 Task: Create a due date automation trigger when advanced on, on the tuesday before a card is due add content with a name containing resume at 11:00 AM.
Action: Mouse pressed left at (1045, 81)
Screenshot: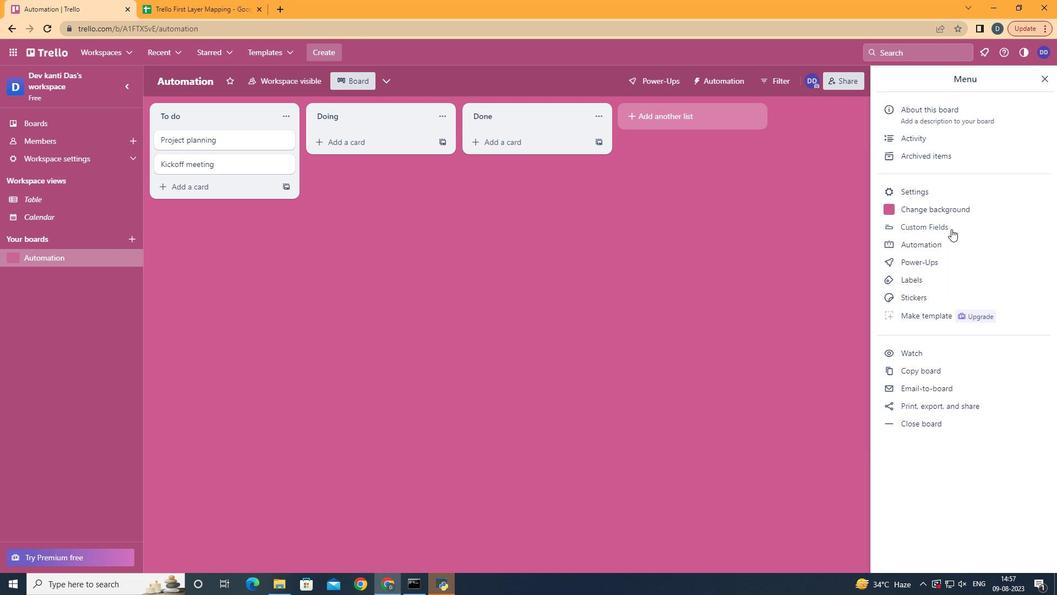 
Action: Mouse moved to (941, 242)
Screenshot: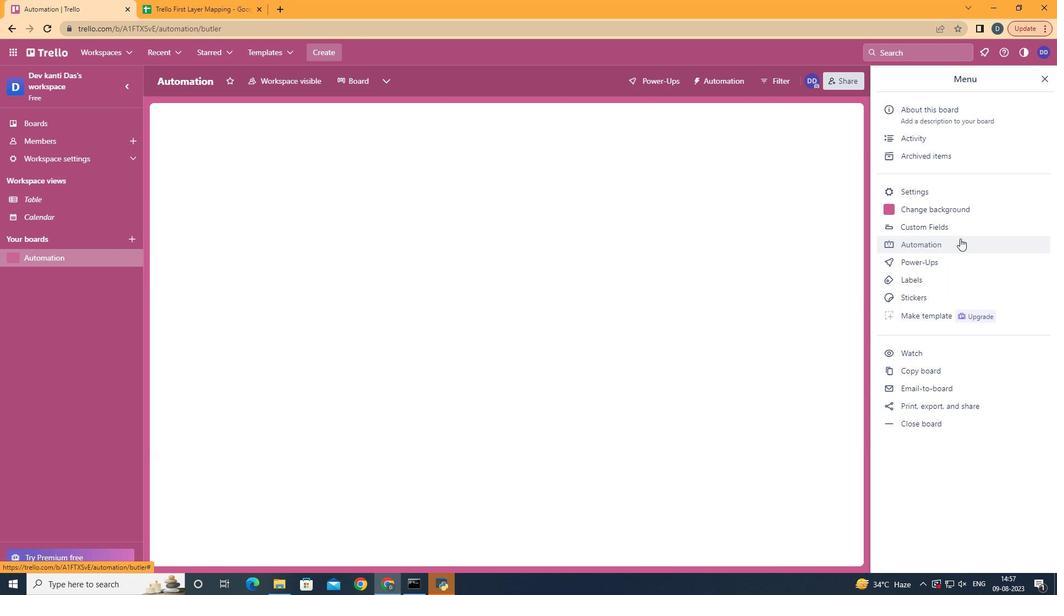 
Action: Mouse pressed left at (941, 242)
Screenshot: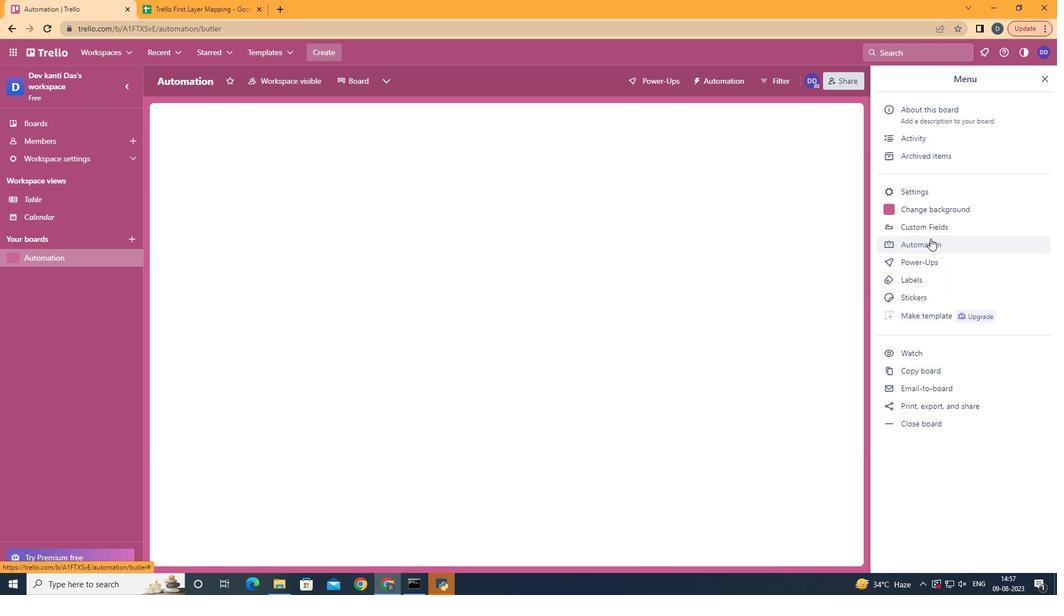 
Action: Mouse moved to (188, 215)
Screenshot: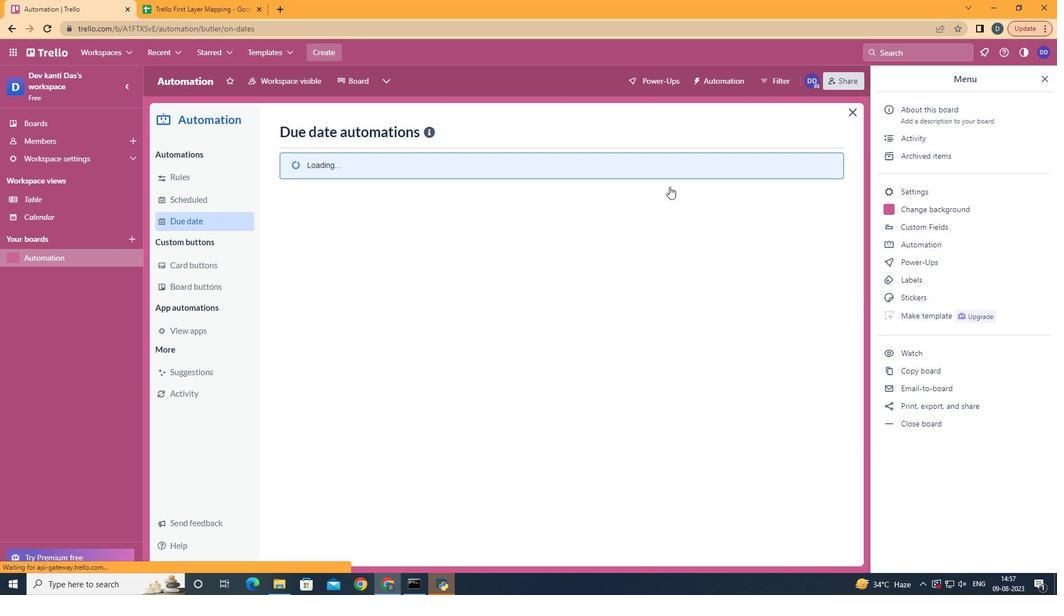 
Action: Mouse pressed left at (188, 215)
Screenshot: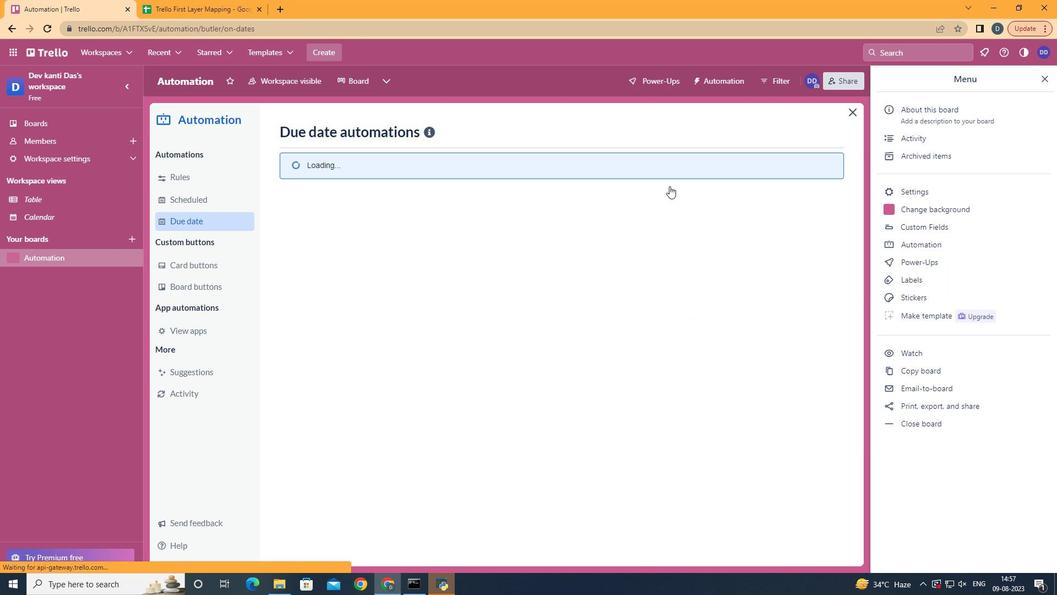 
Action: Mouse moved to (765, 130)
Screenshot: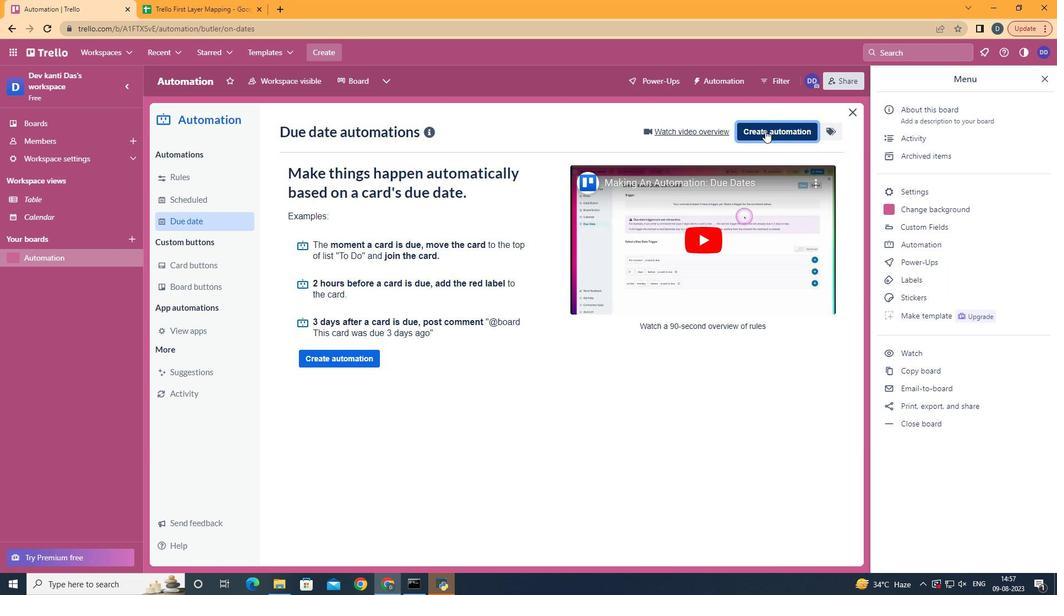 
Action: Mouse pressed left at (765, 130)
Screenshot: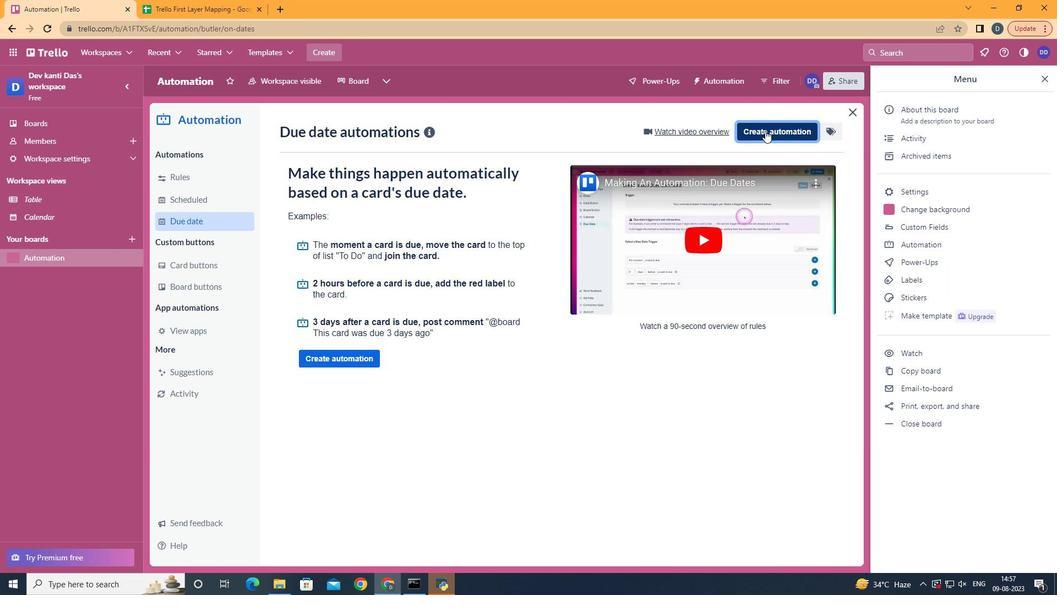
Action: Mouse moved to (590, 219)
Screenshot: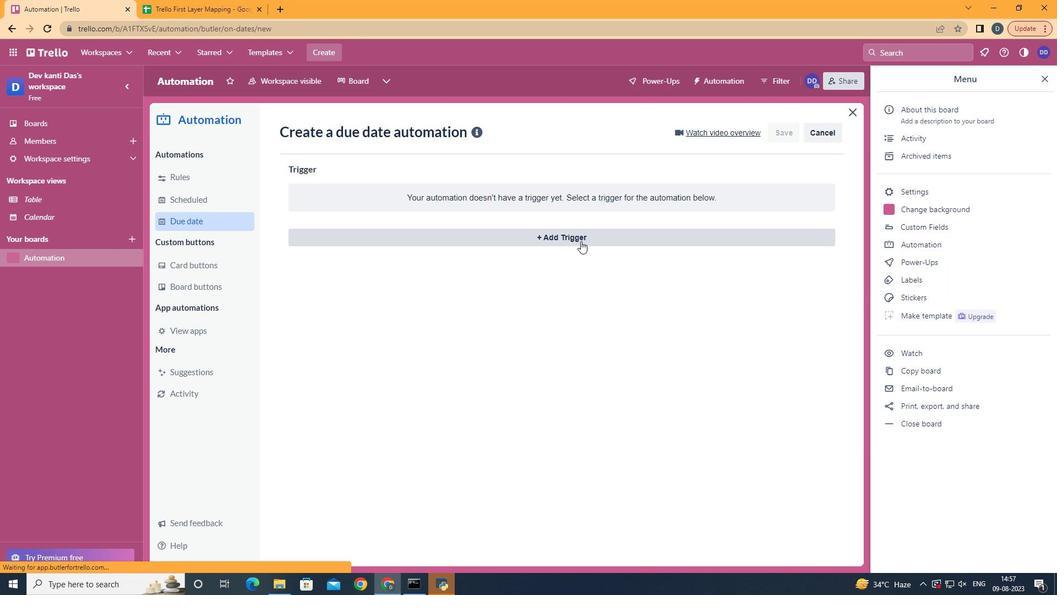 
Action: Mouse pressed left at (590, 219)
Screenshot: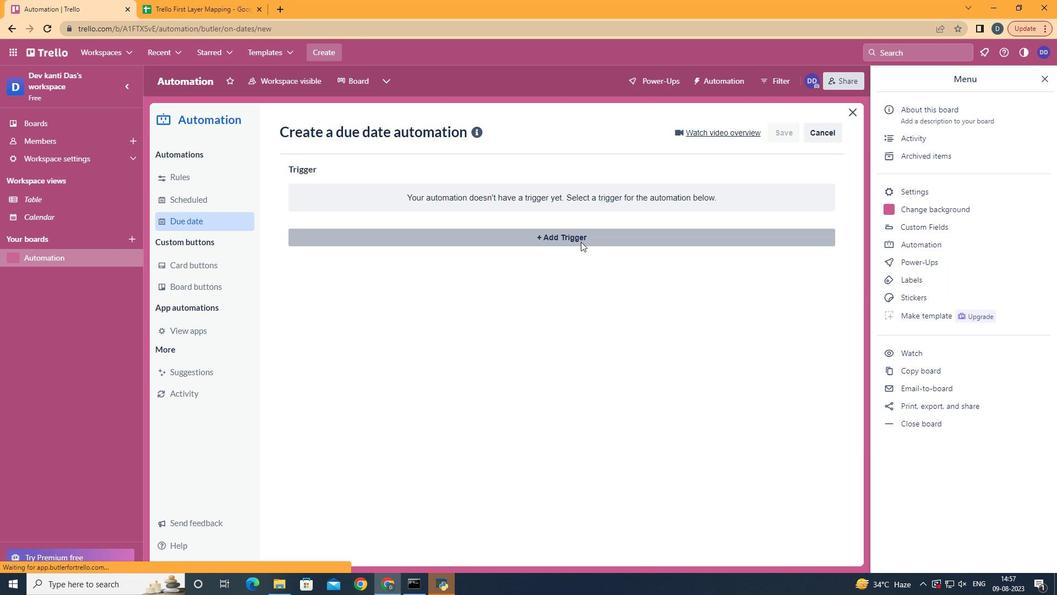 
Action: Mouse moved to (581, 241)
Screenshot: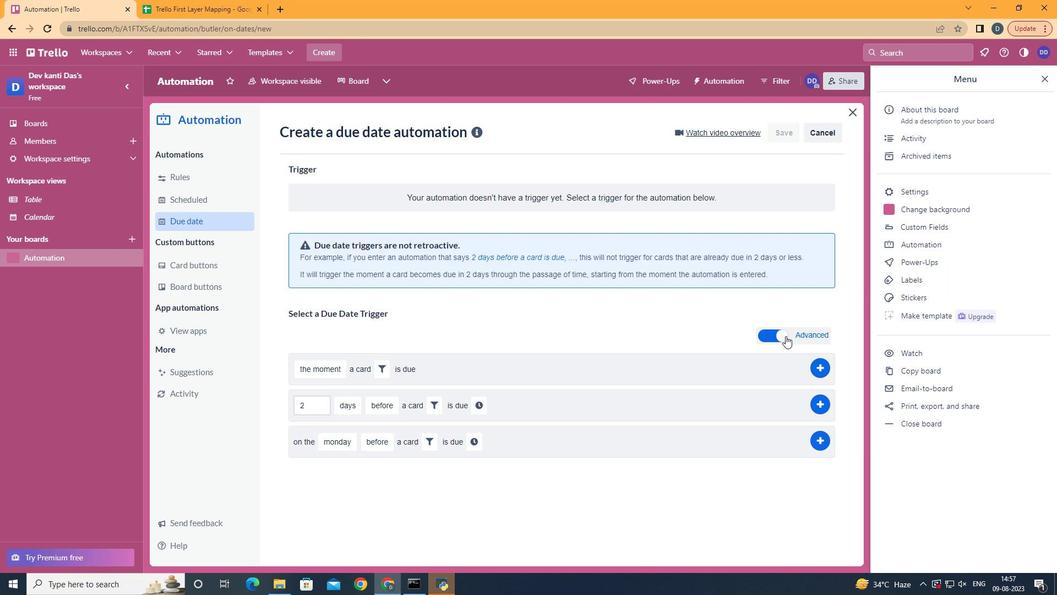 
Action: Mouse pressed left at (581, 241)
Screenshot: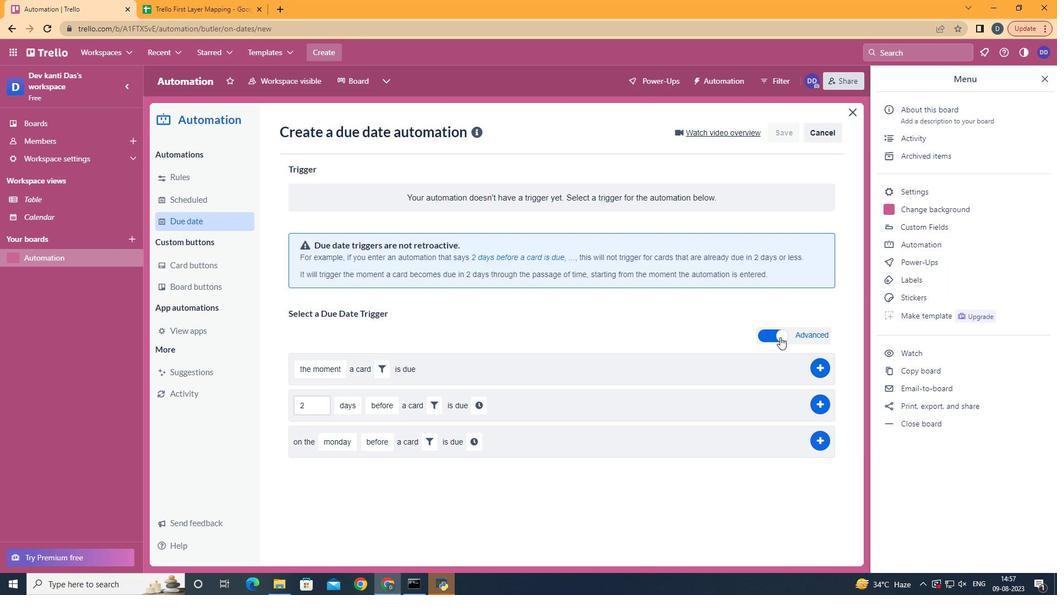
Action: Mouse moved to (332, 305)
Screenshot: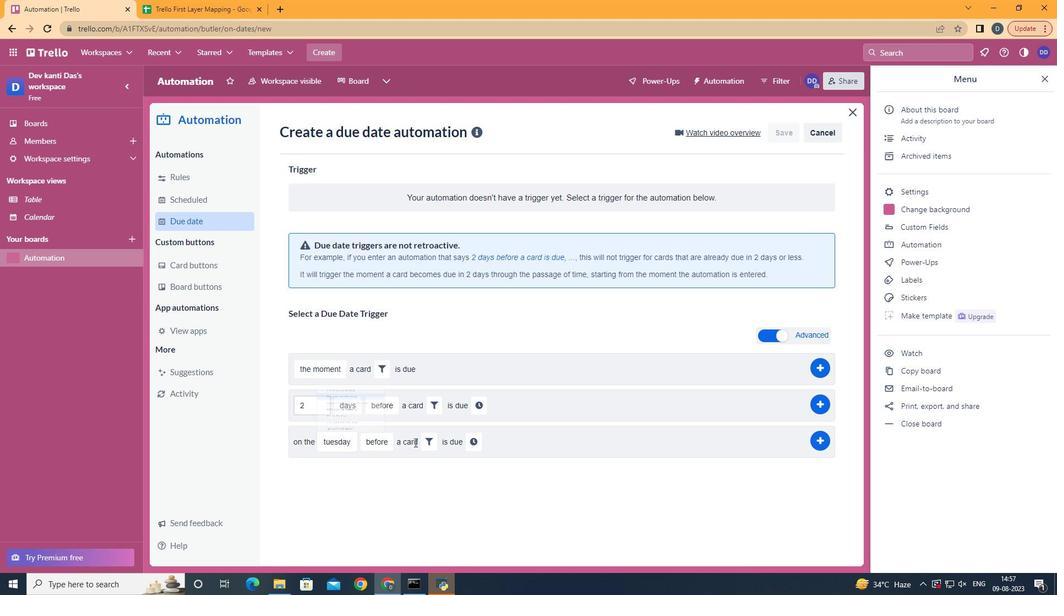 
Action: Mouse pressed left at (332, 305)
Screenshot: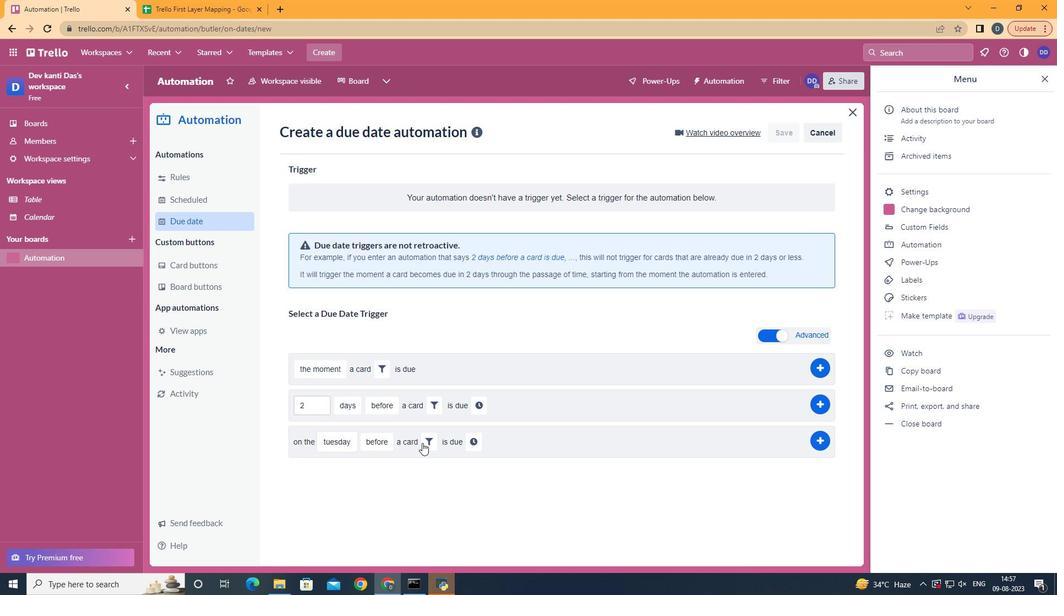 
Action: Mouse moved to (434, 444)
Screenshot: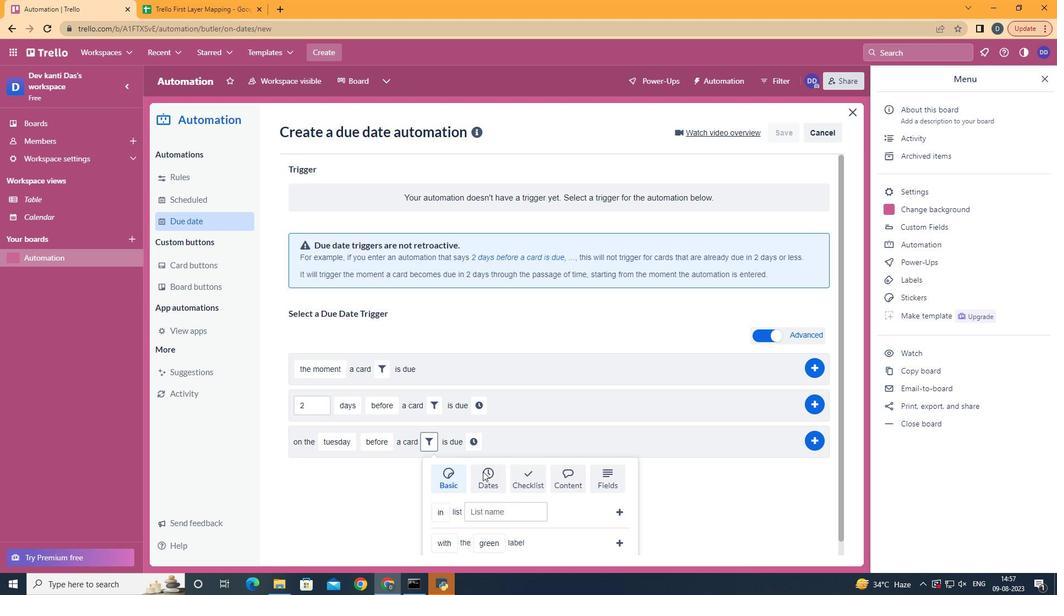 
Action: Mouse pressed left at (434, 444)
Screenshot: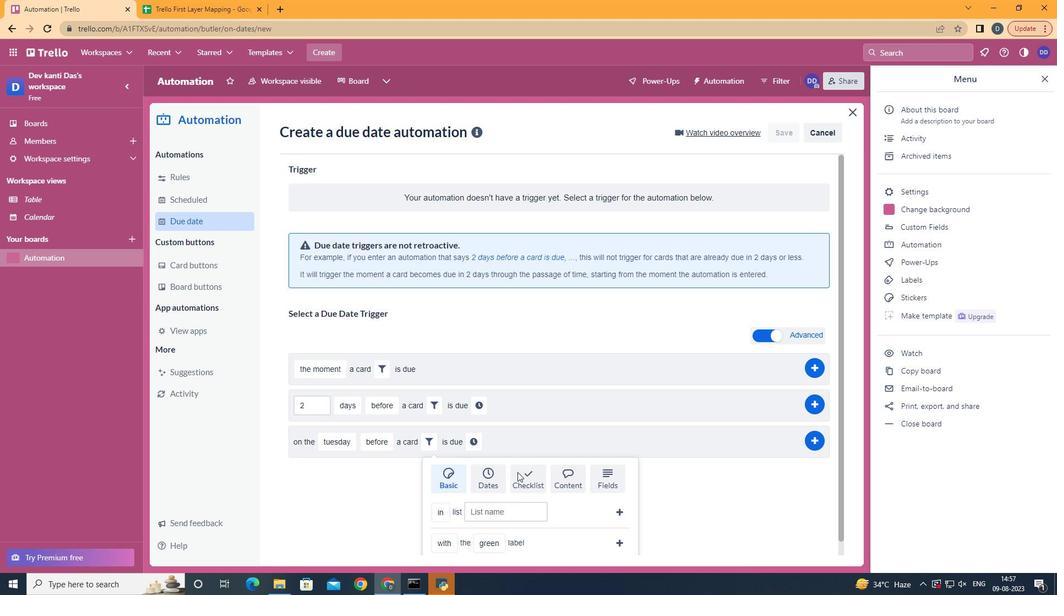 
Action: Mouse moved to (560, 473)
Screenshot: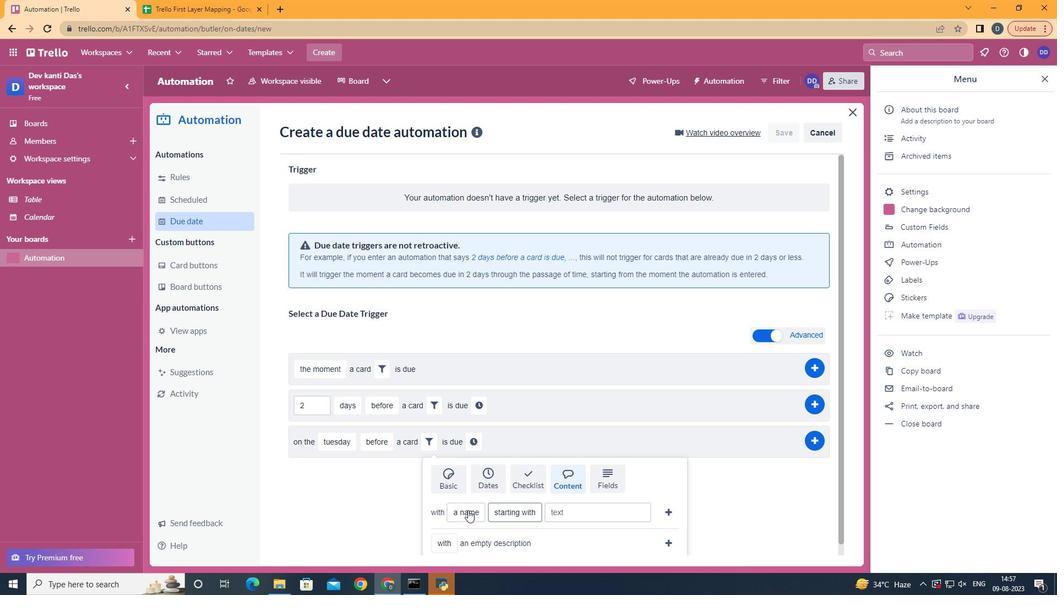 
Action: Mouse pressed left at (560, 473)
Screenshot: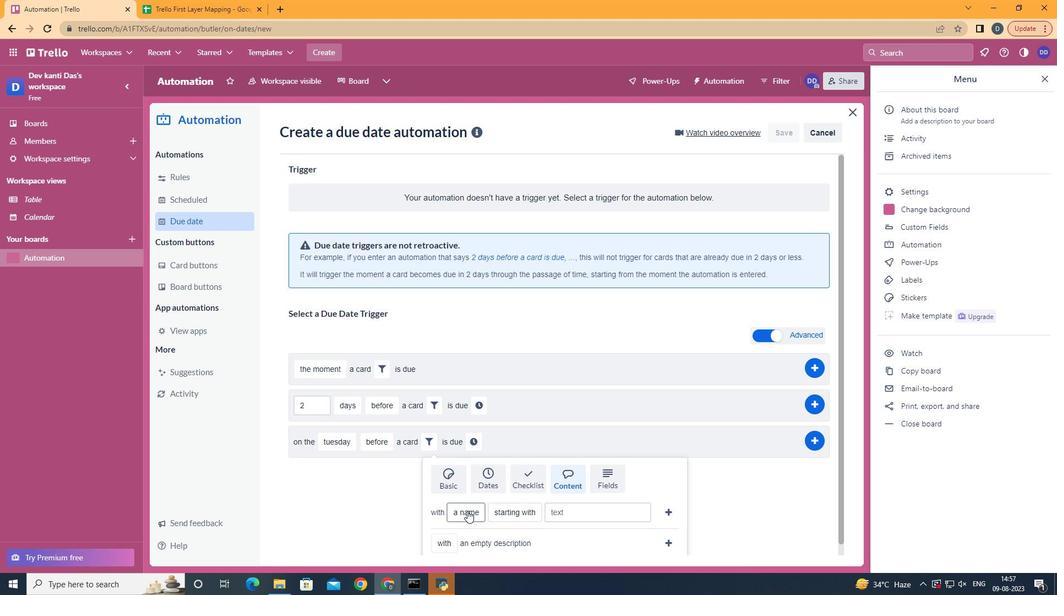 
Action: Mouse moved to (473, 443)
Screenshot: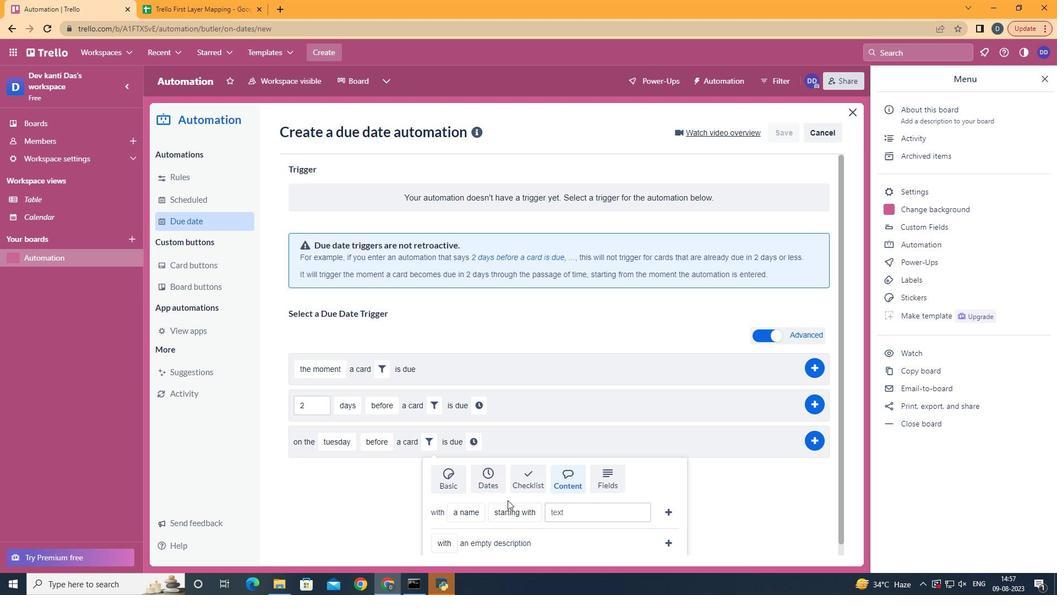 
Action: Mouse pressed left at (473, 443)
Screenshot: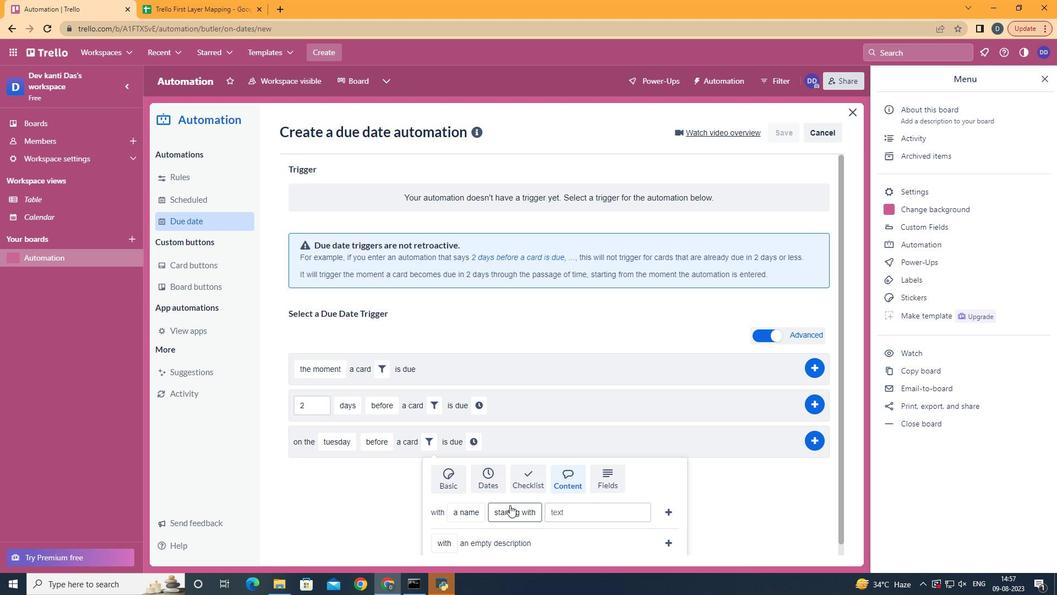 
Action: Mouse moved to (532, 427)
Screenshot: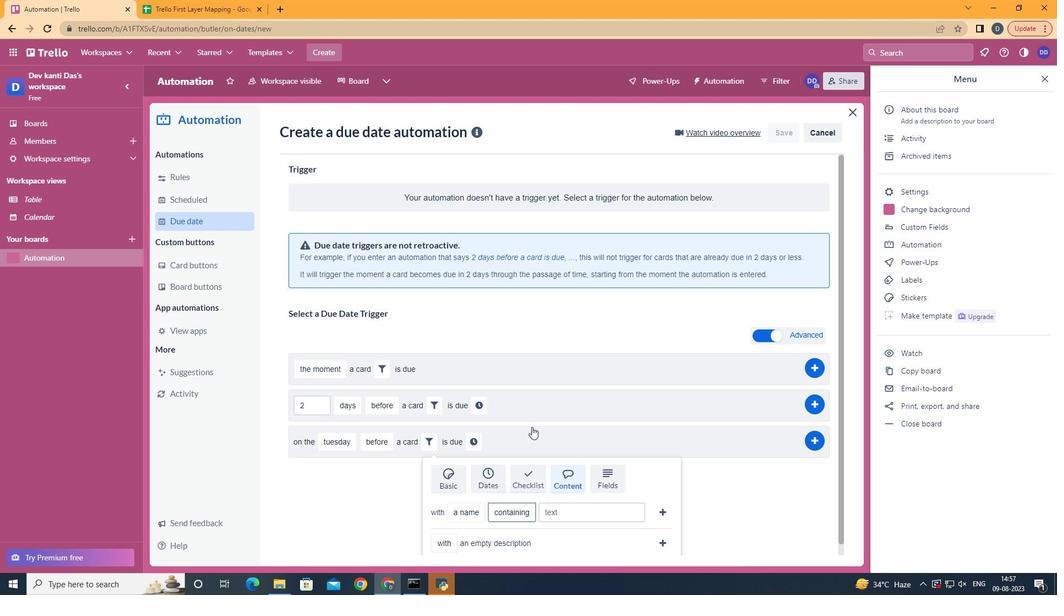 
Action: Mouse pressed left at (532, 427)
Screenshot: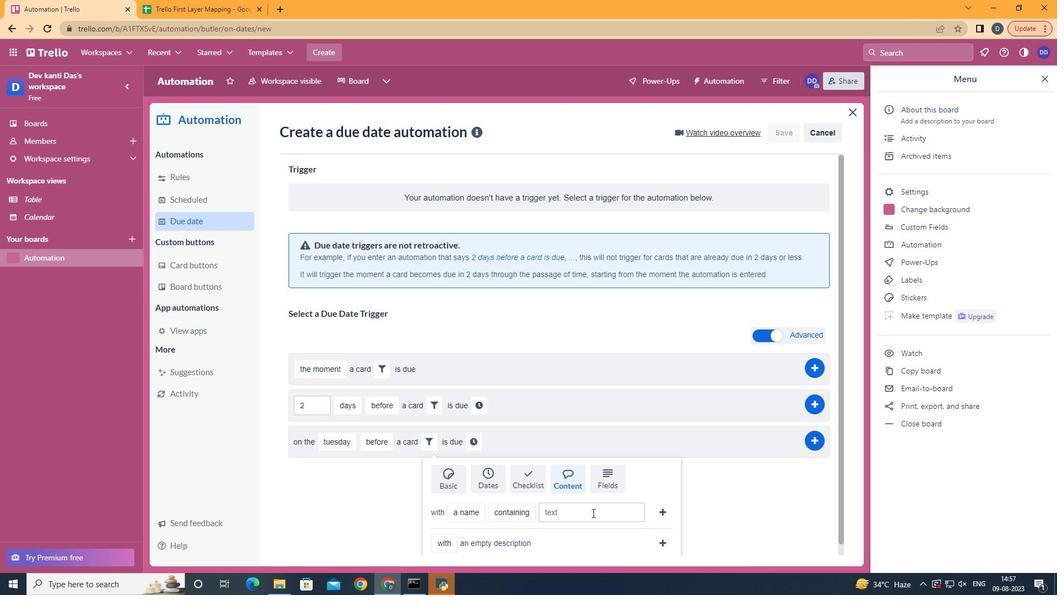 
Action: Mouse moved to (593, 516)
Screenshot: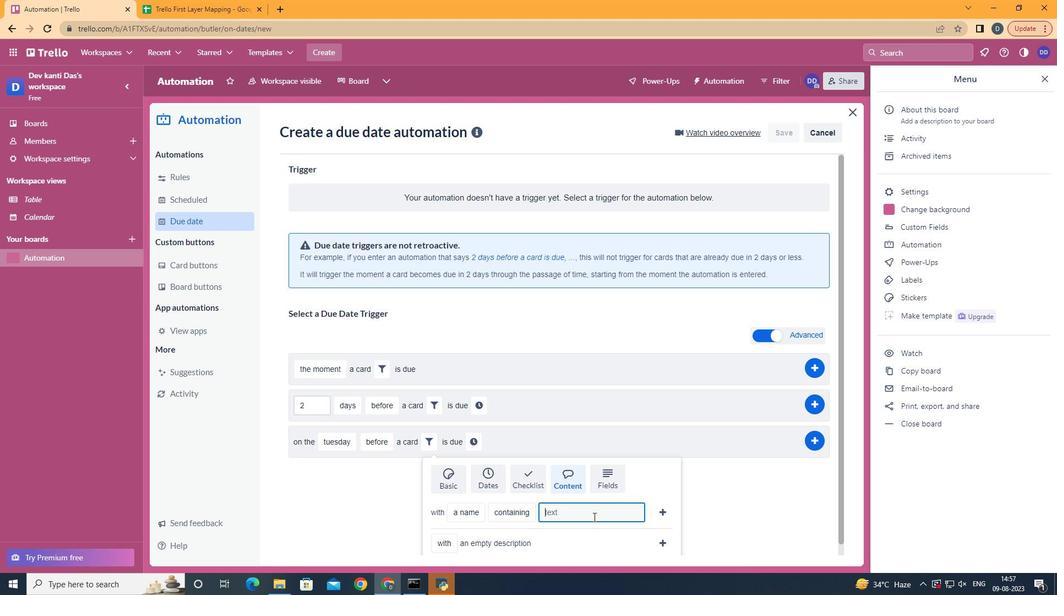 
Action: Mouse pressed left at (593, 516)
Screenshot: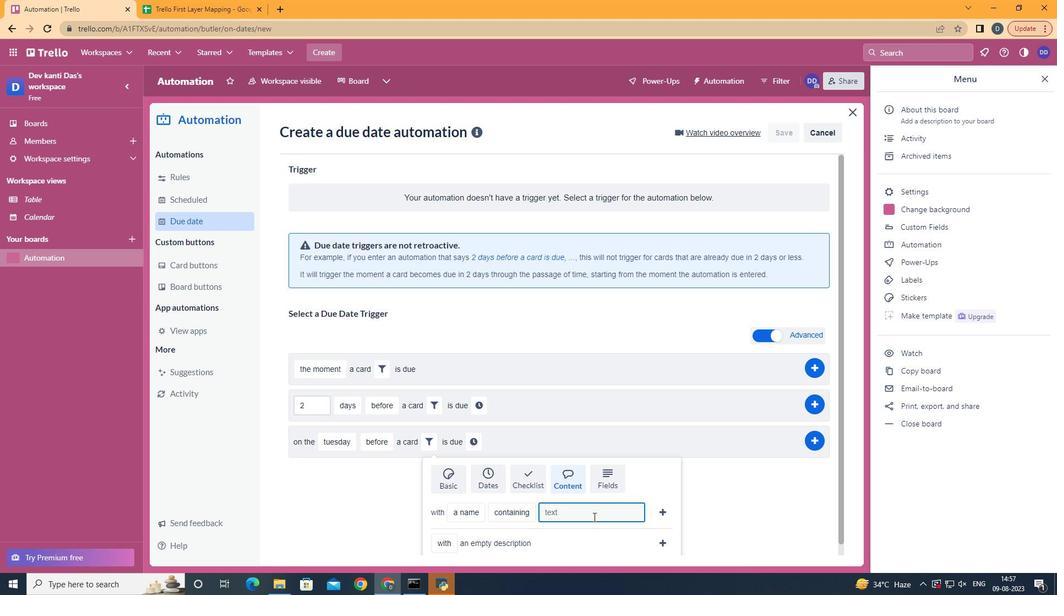 
Action: Key pressed resume
Screenshot: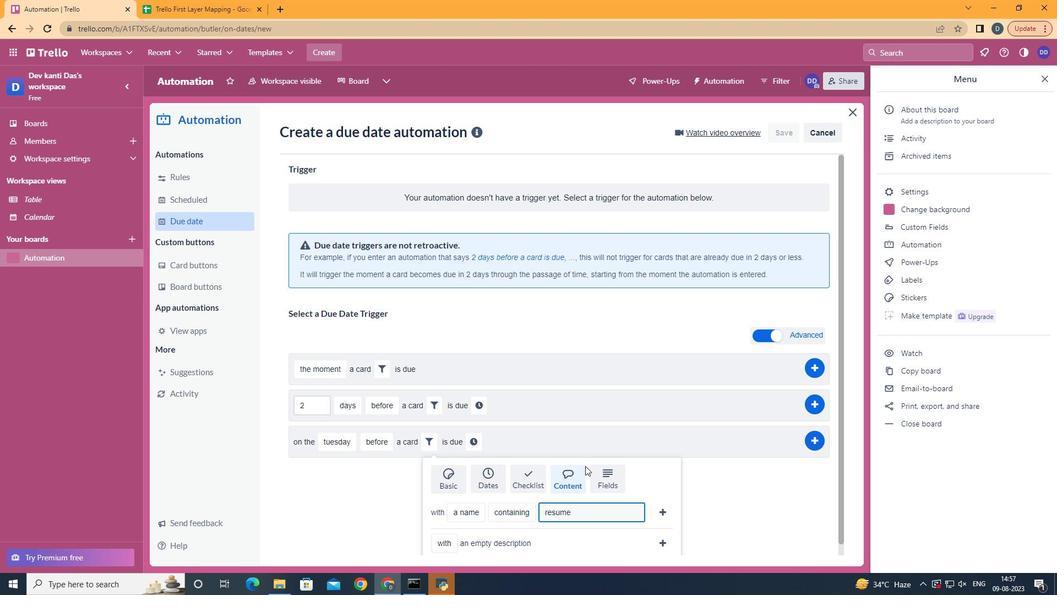 
Action: Mouse moved to (667, 510)
Screenshot: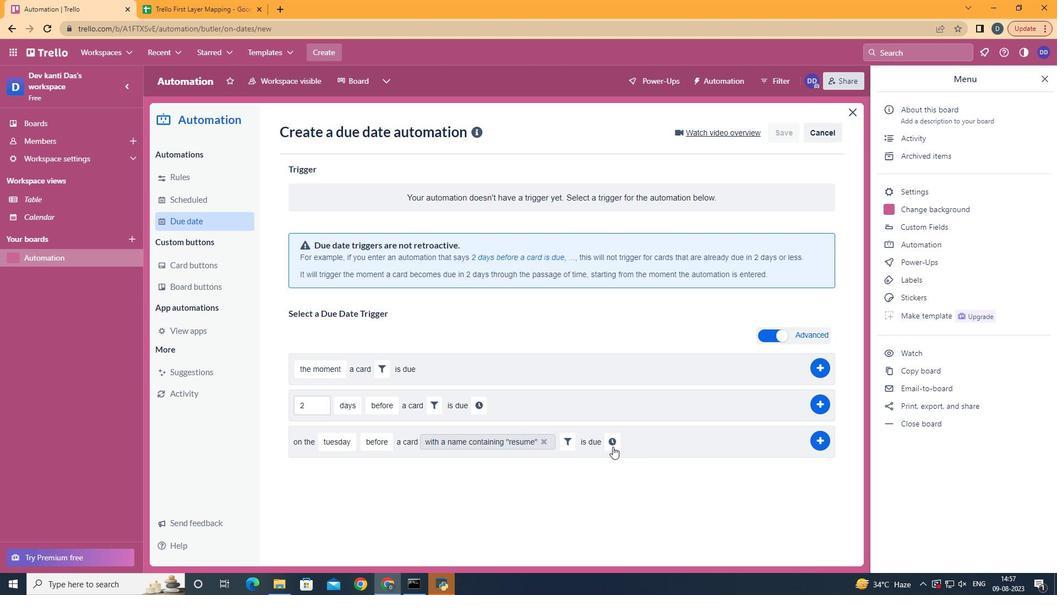 
Action: Mouse pressed left at (667, 510)
Screenshot: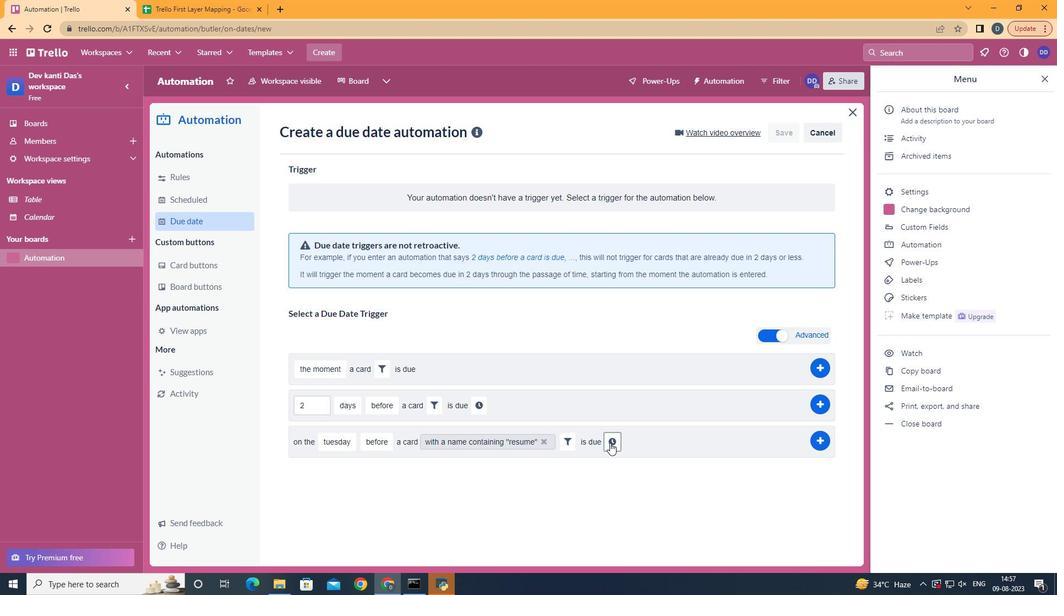 
Action: Mouse moved to (610, 442)
Screenshot: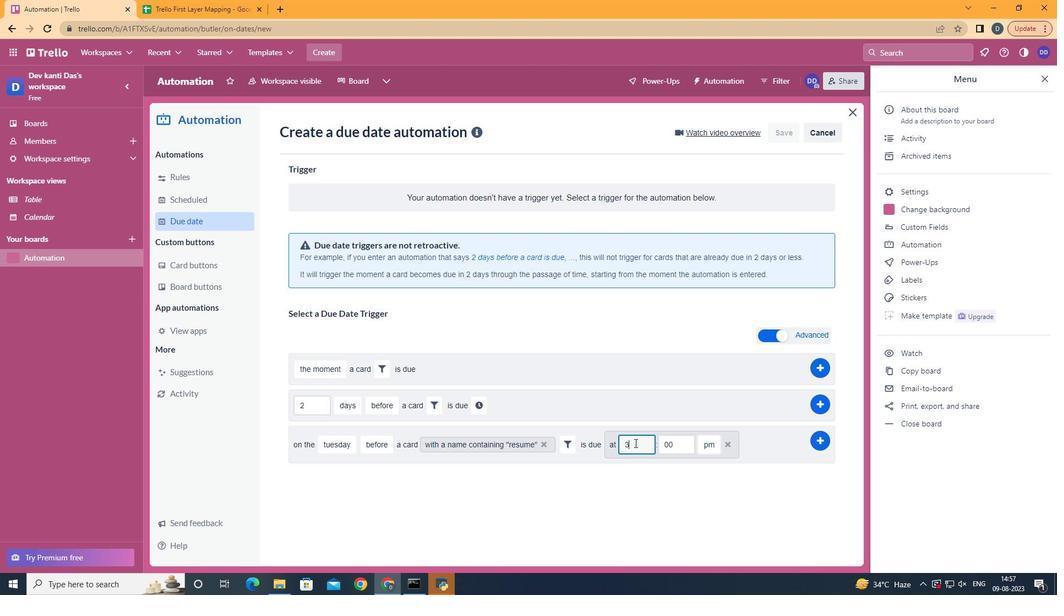 
Action: Mouse pressed left at (610, 442)
Screenshot: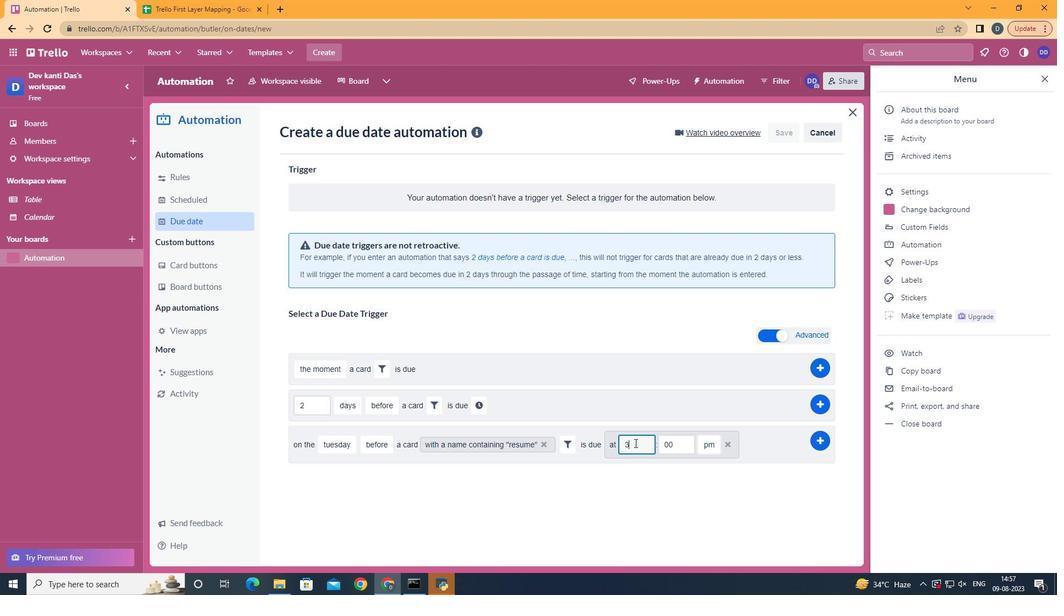 
Action: Mouse moved to (635, 442)
Screenshot: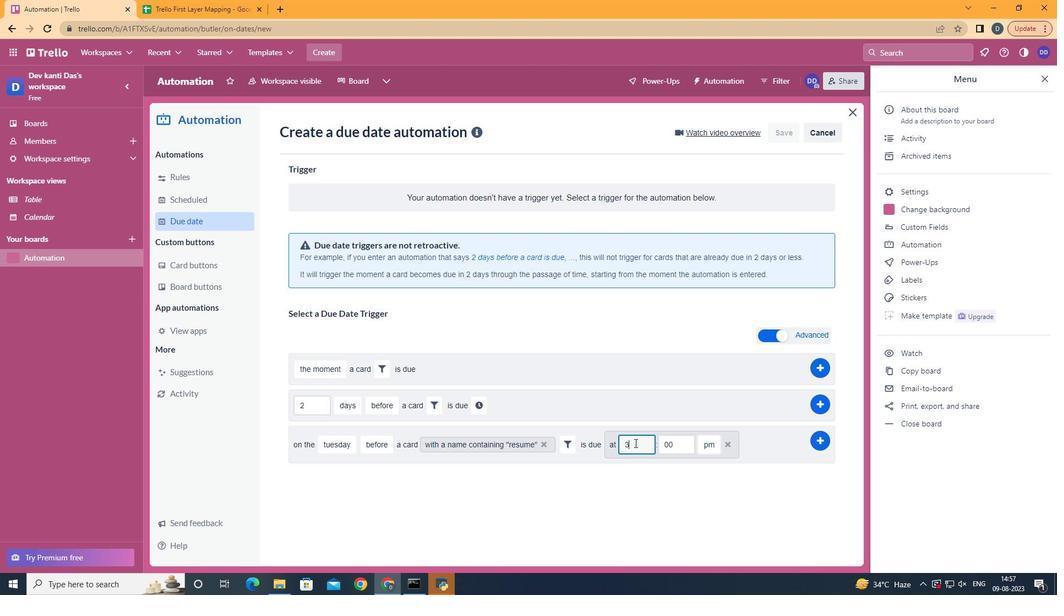 
Action: Mouse pressed left at (635, 442)
Screenshot: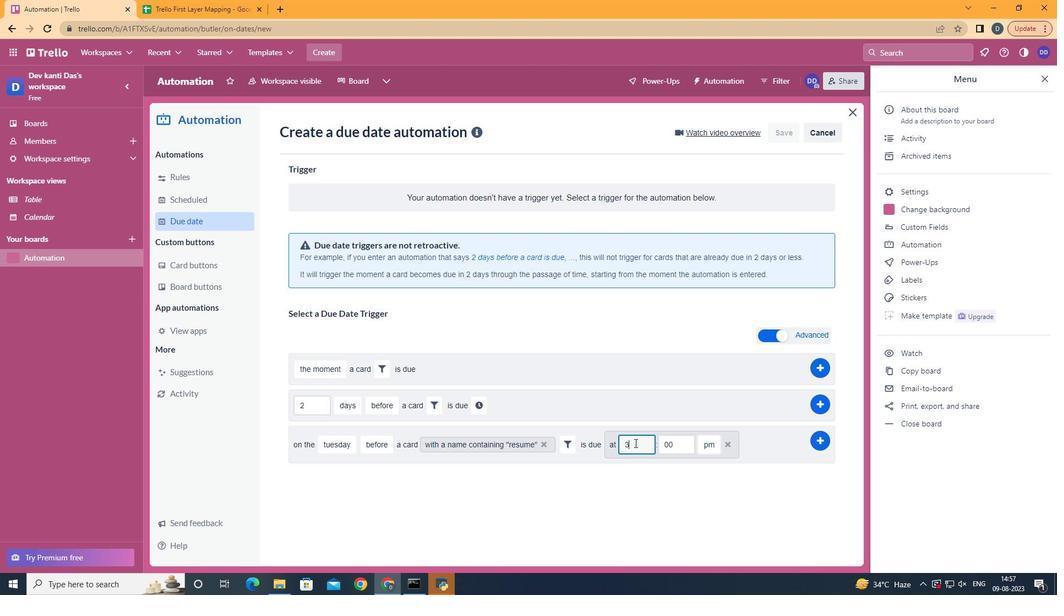 
Action: Key pressed <Key.backspace>11
Screenshot: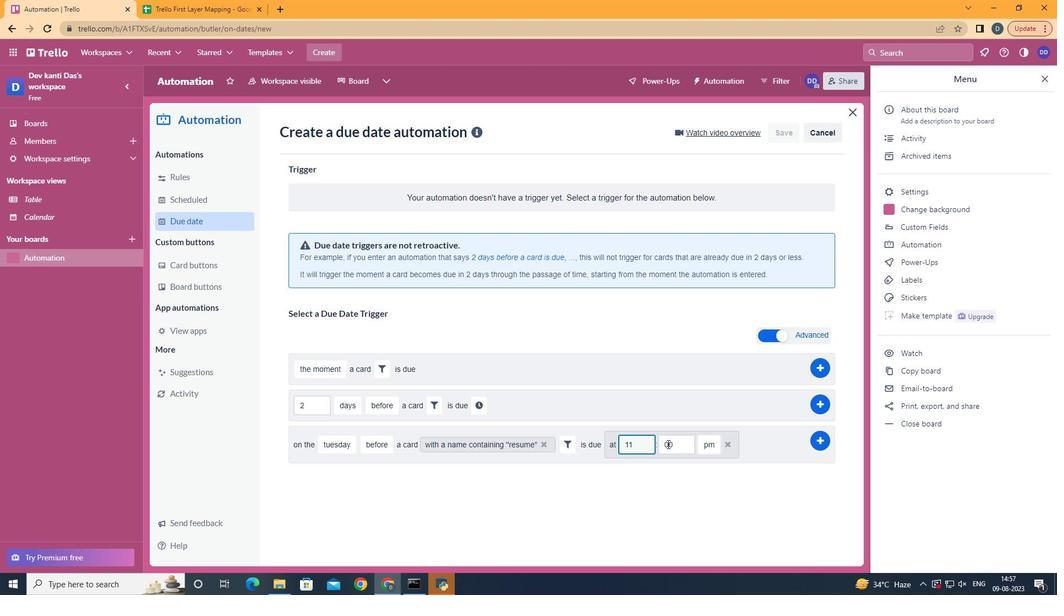 
Action: Mouse moved to (712, 465)
Screenshot: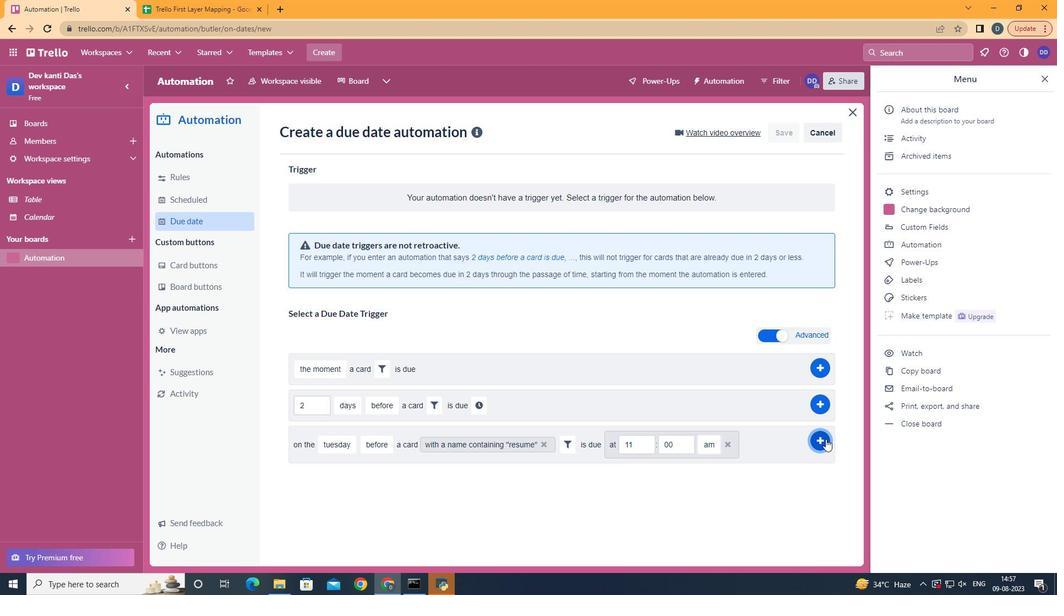 
Action: Mouse pressed left at (712, 465)
Screenshot: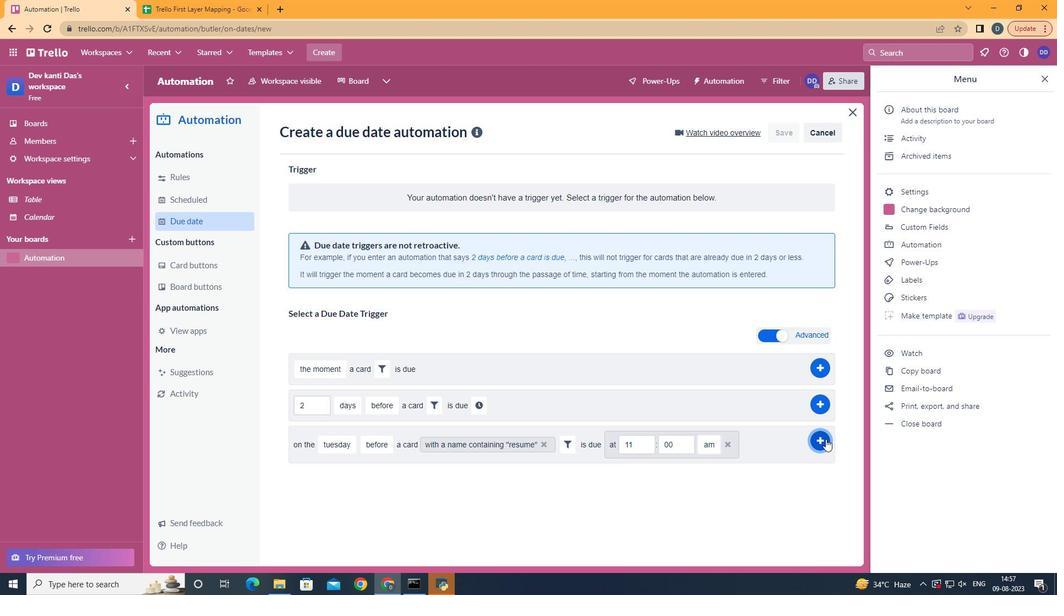 
Action: Mouse moved to (826, 439)
Screenshot: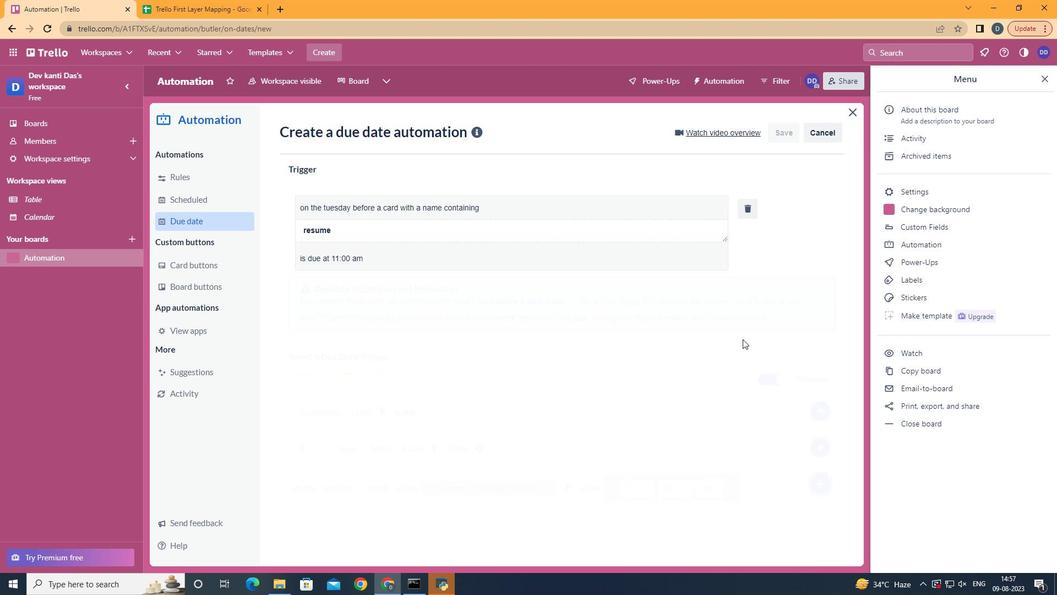 
Action: Mouse pressed left at (826, 439)
Screenshot: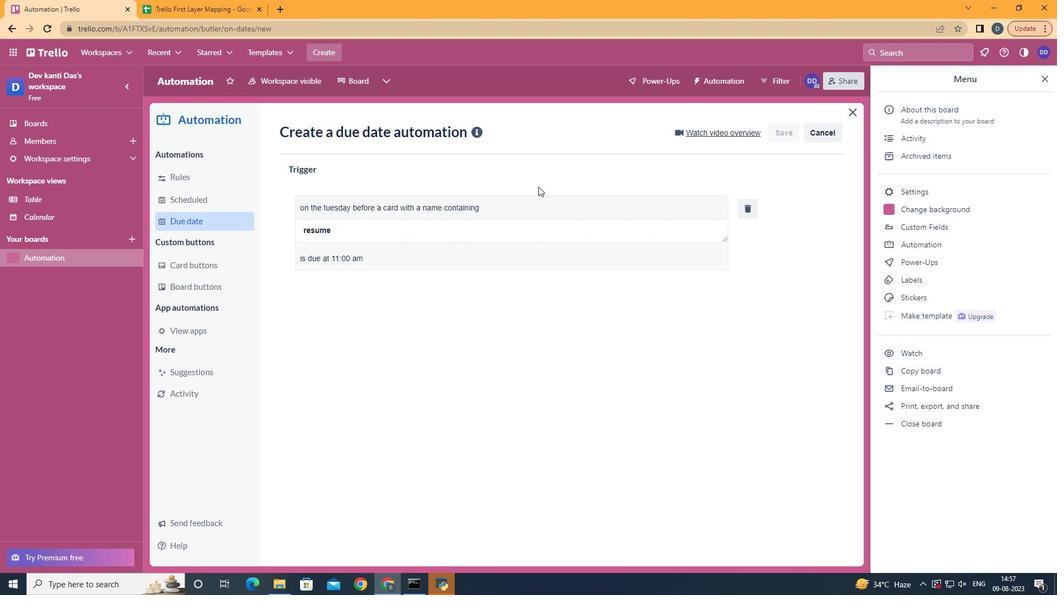 
Action: Mouse moved to (596, 195)
Screenshot: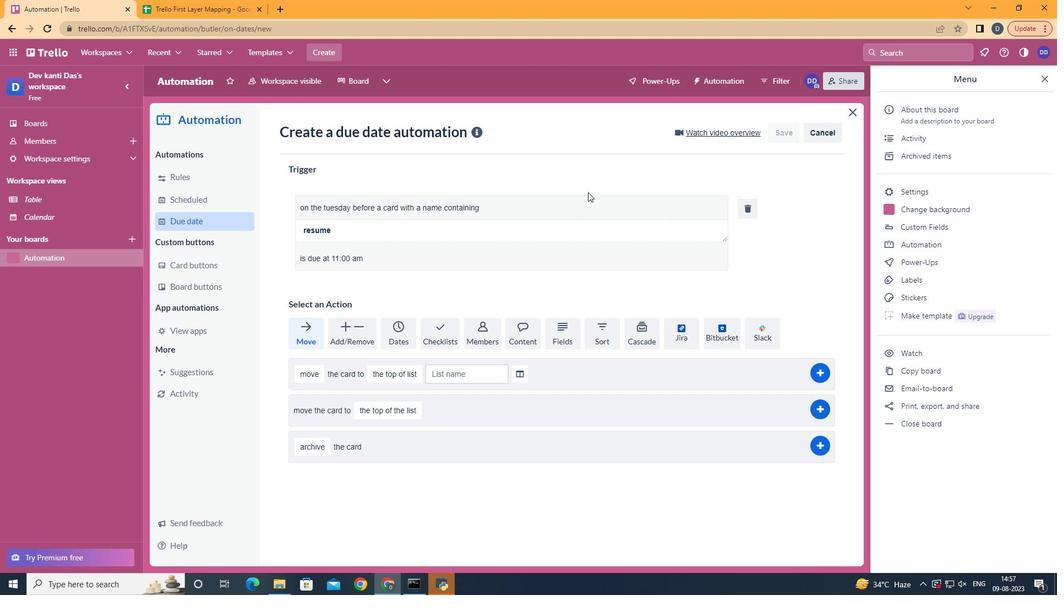 
